 Task: Locate the nearest airport to Portland, Oregon, and Eugene, Oregon.
Action: Mouse moved to (183, 132)
Screenshot: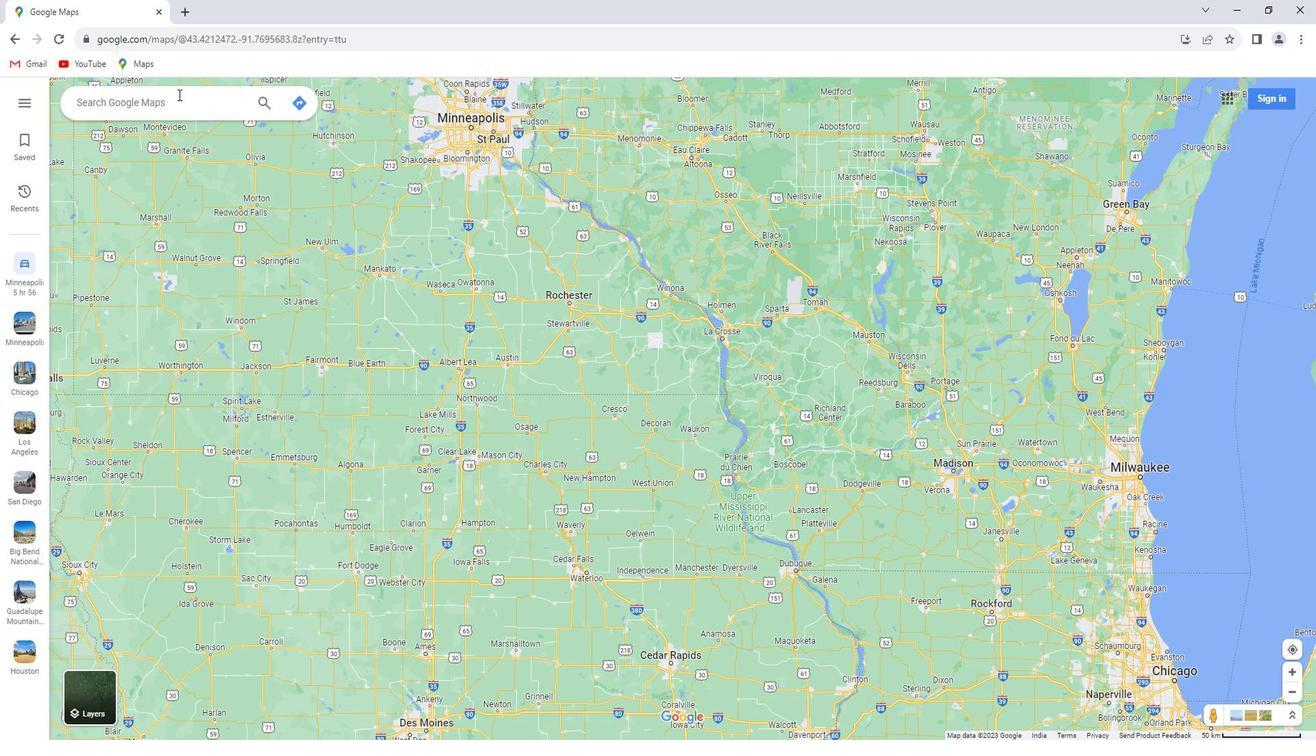 
Action: Mouse pressed left at (183, 132)
Screenshot: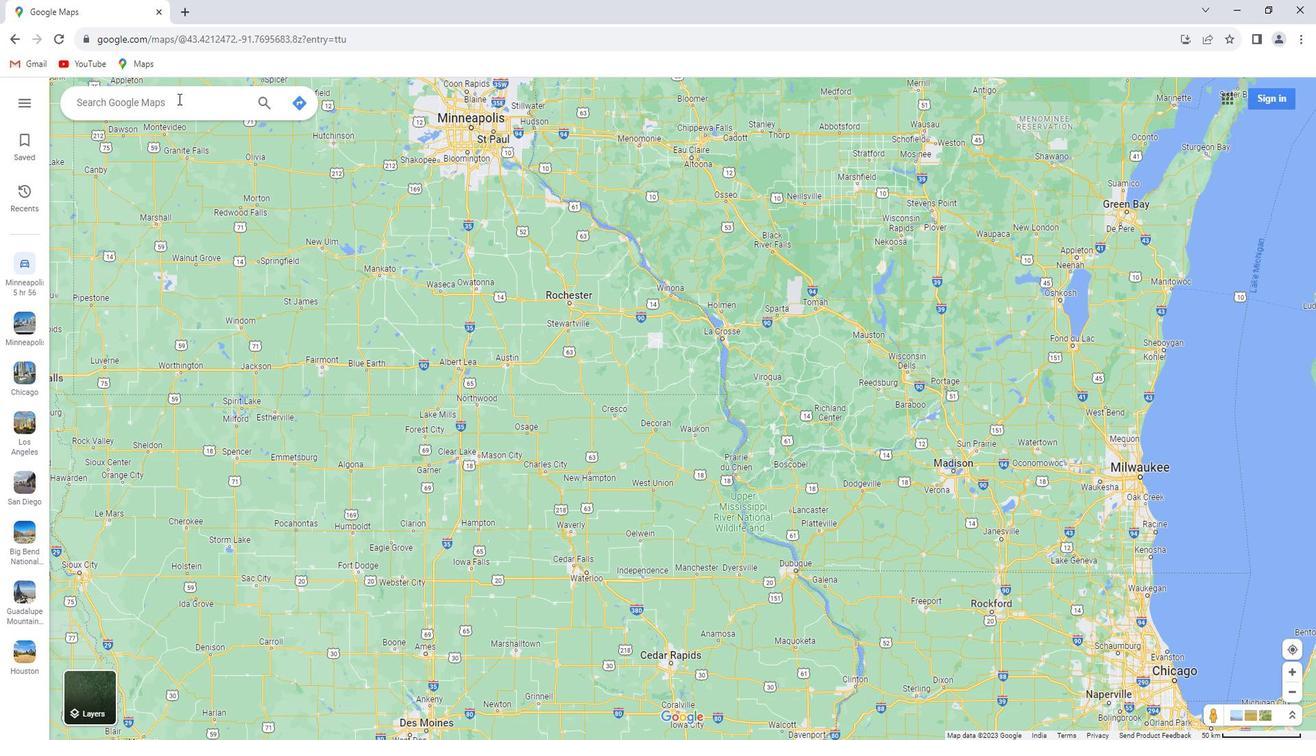 
Action: Key pressed <Key.shift>Portland<Key.space><Key.backspace>,<Key.space><Key.shift>oregon<Key.enter>
Screenshot: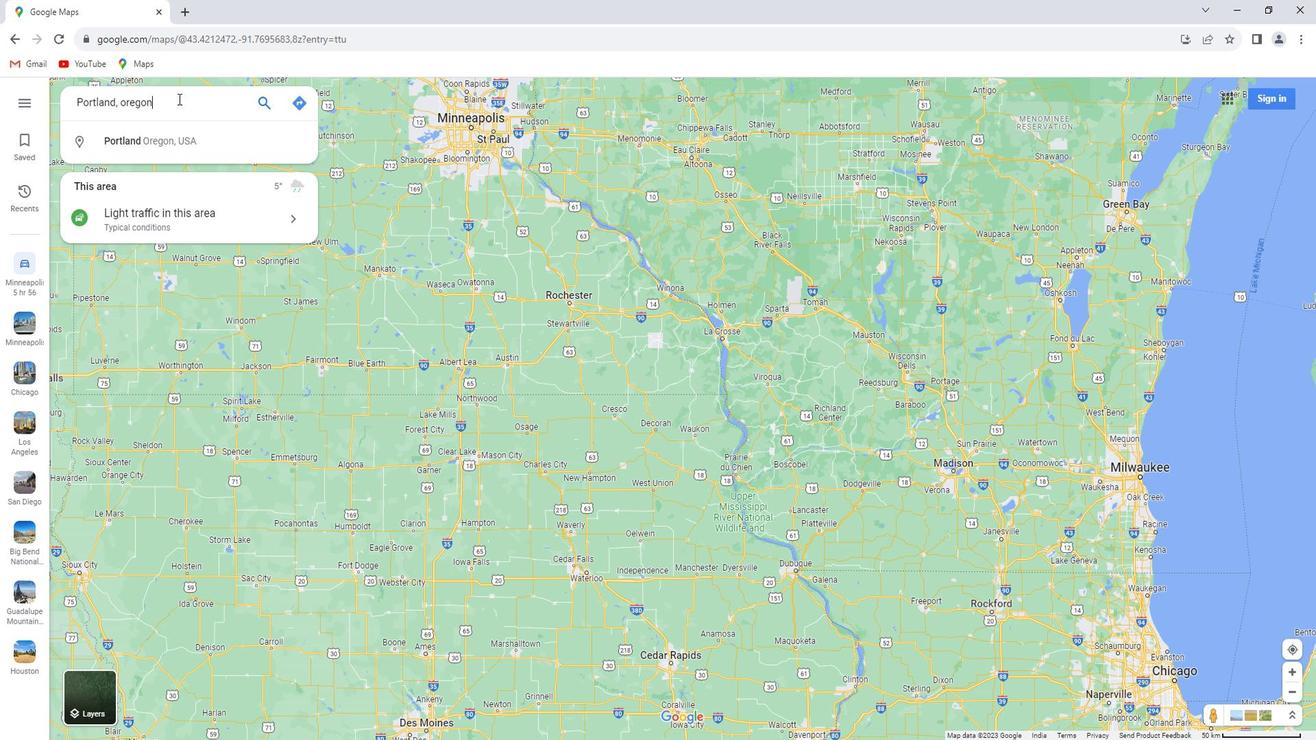 
Action: Mouse moved to (189, 348)
Screenshot: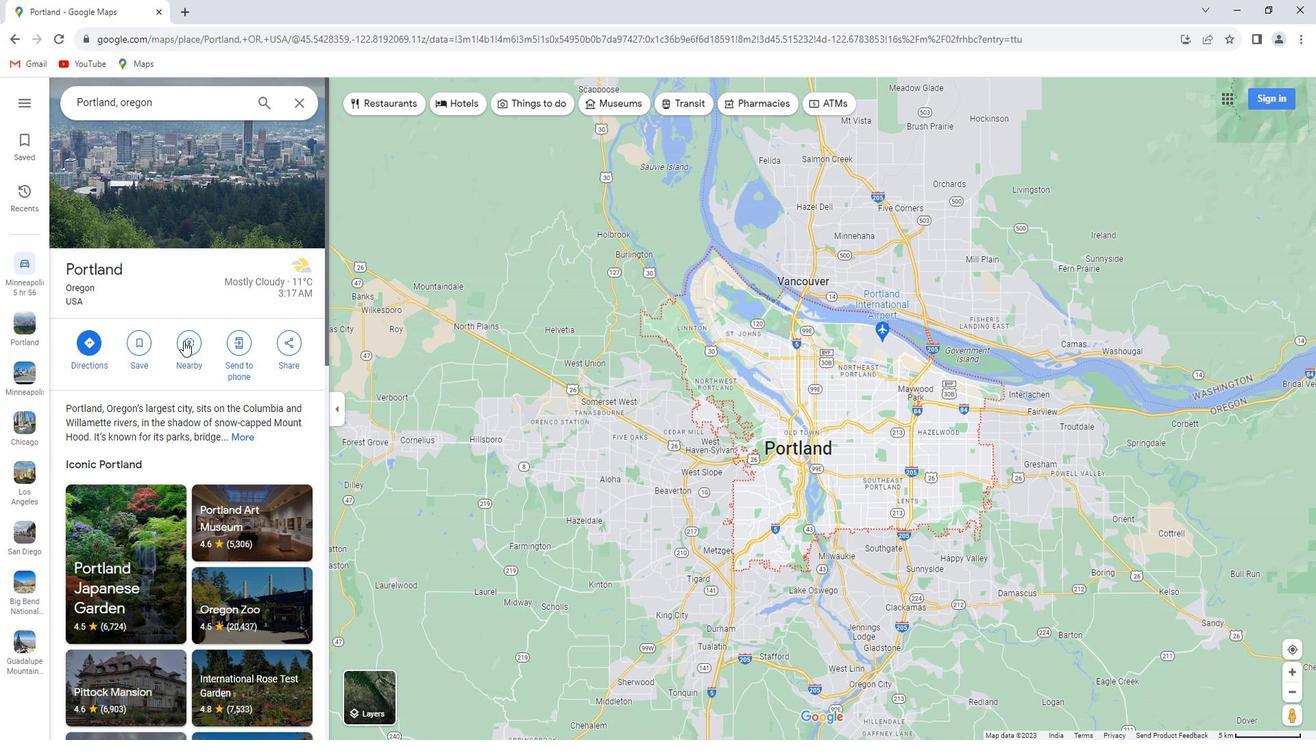 
Action: Mouse pressed left at (189, 348)
Screenshot: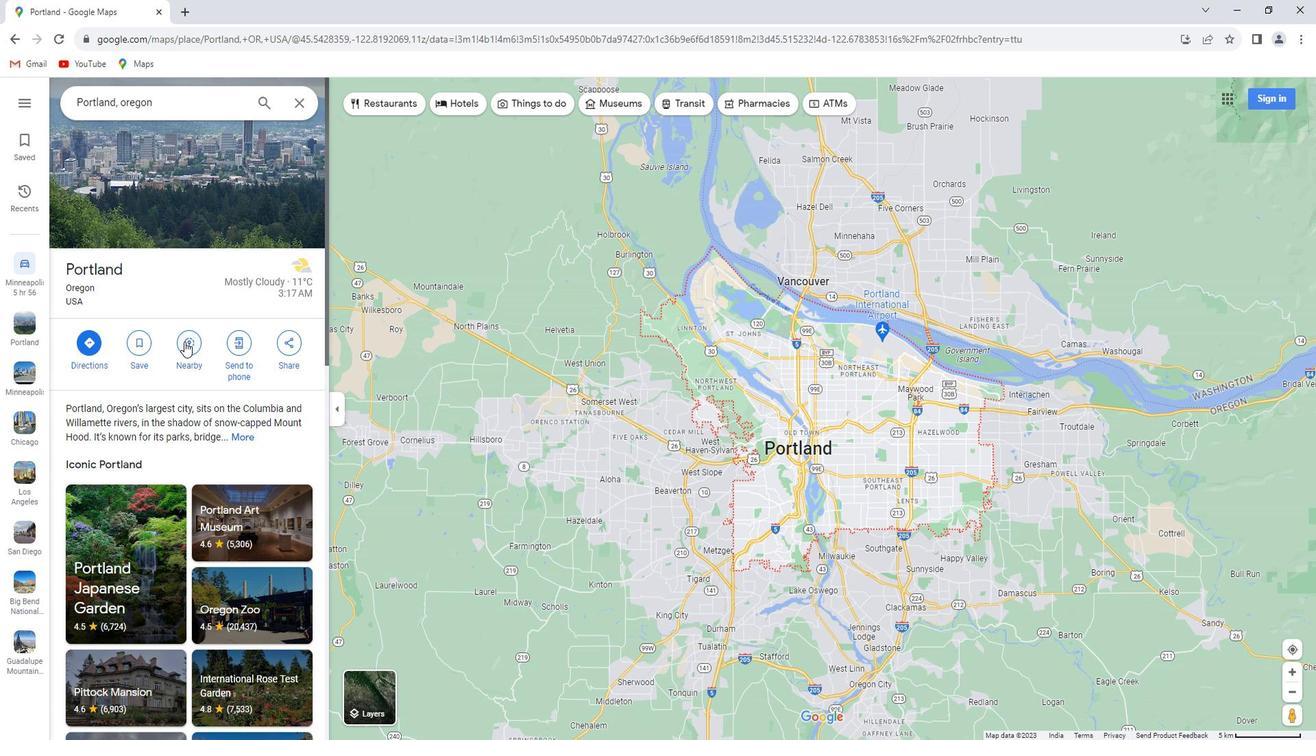 
Action: Mouse moved to (188, 342)
Screenshot: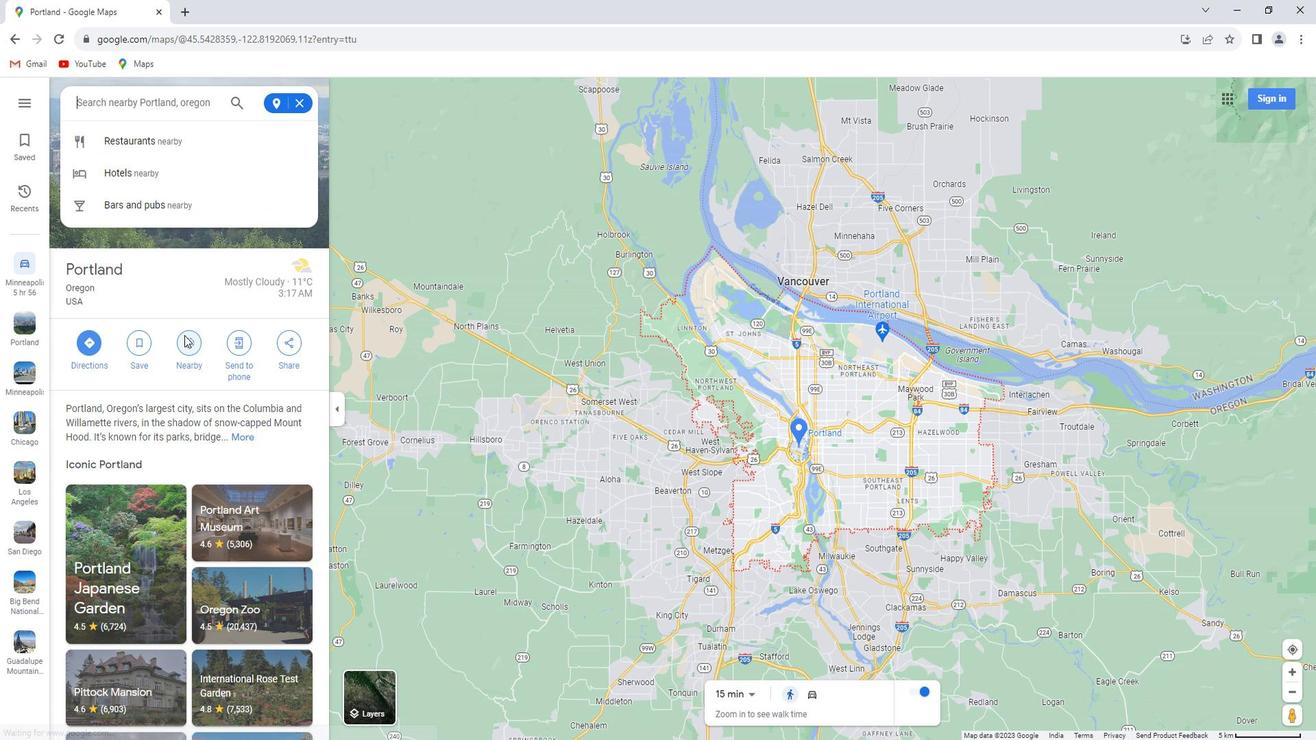 
Action: Key pressed airport<Key.enter>
Screenshot: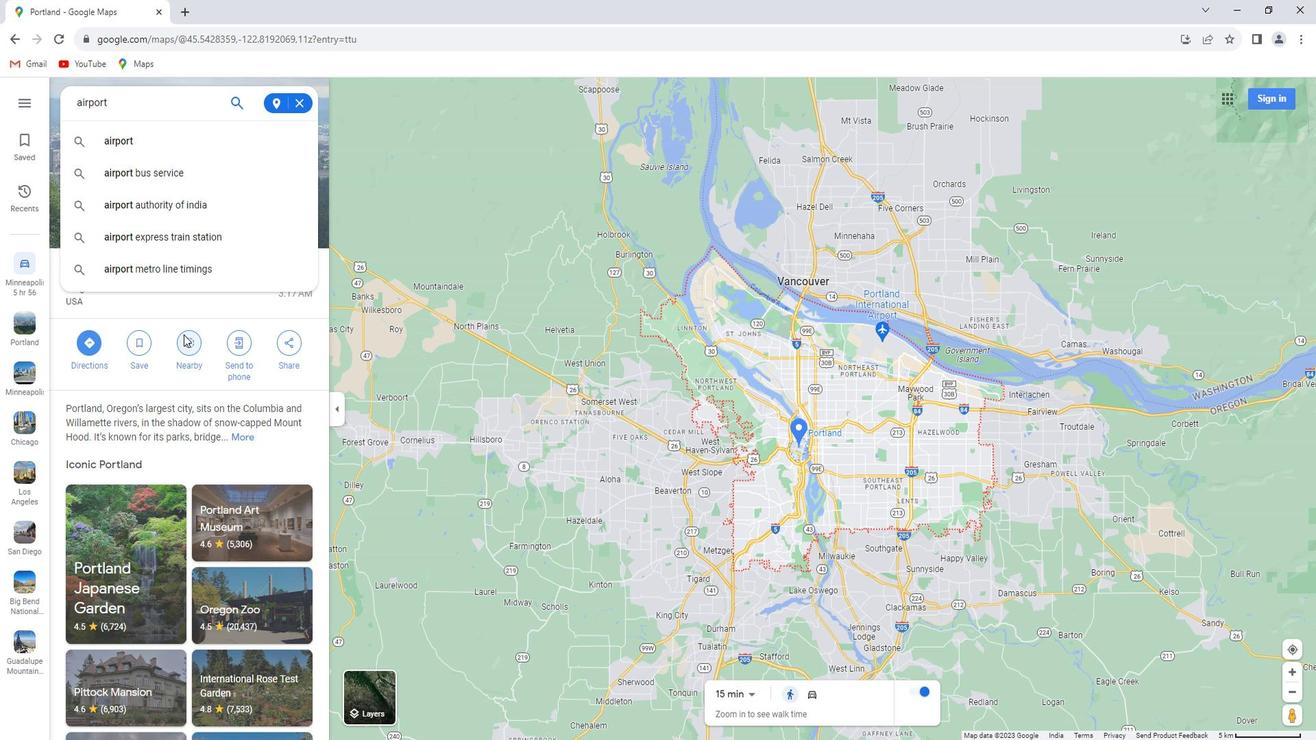 
Action: Mouse moved to (296, 135)
Screenshot: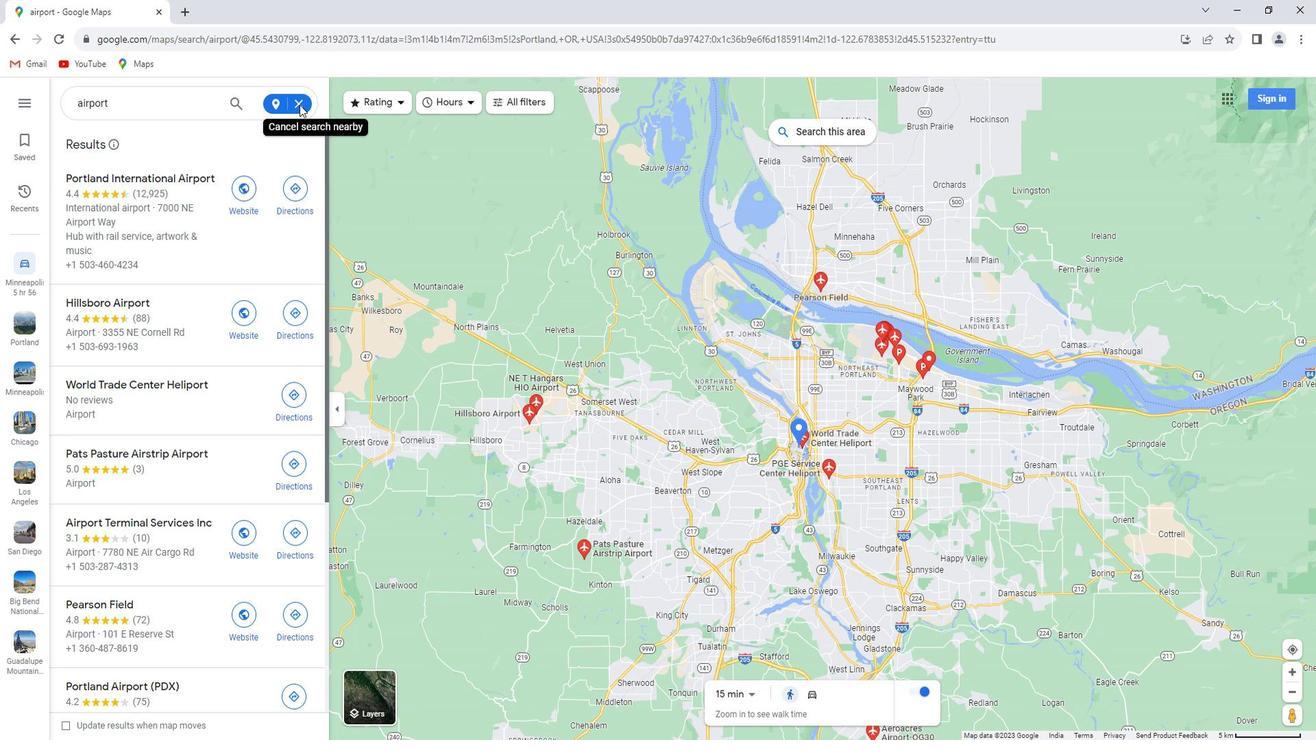 
Action: Mouse pressed left at (296, 135)
Screenshot: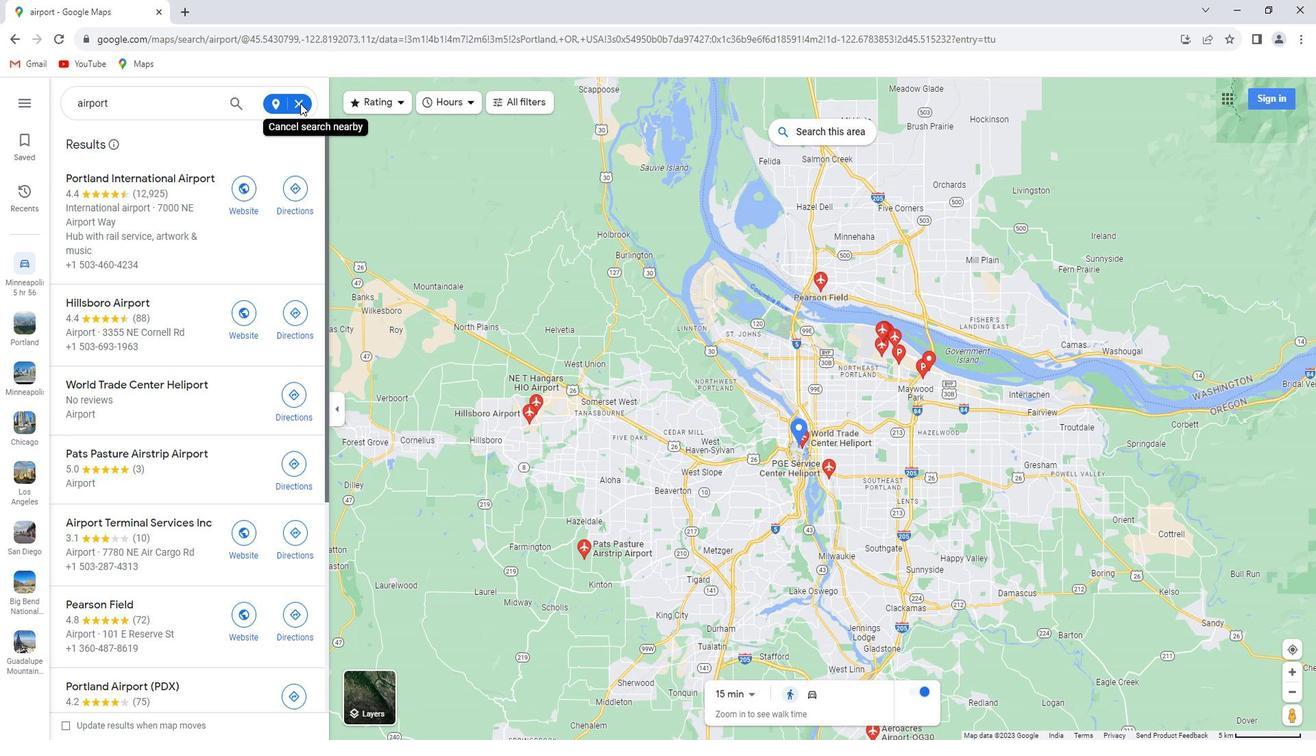 
Action: Mouse moved to (296, 137)
Screenshot: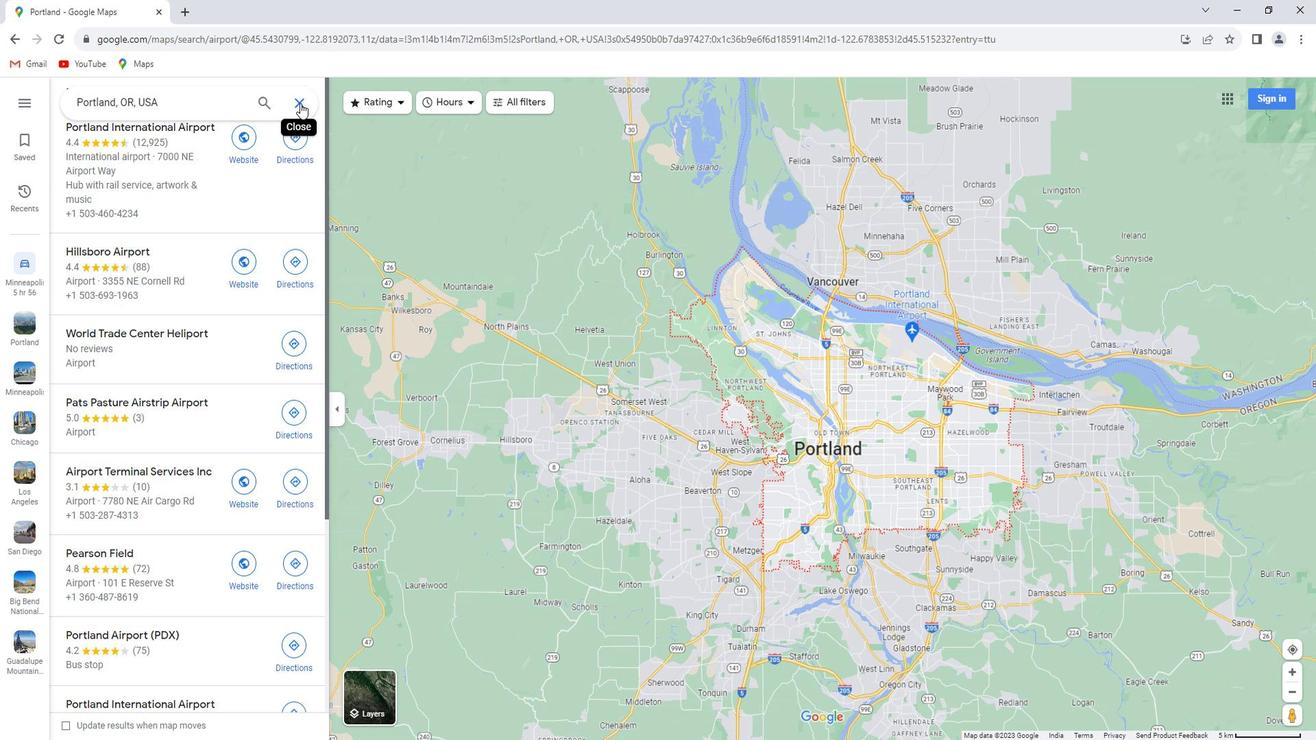 
Action: Mouse pressed left at (296, 137)
Screenshot: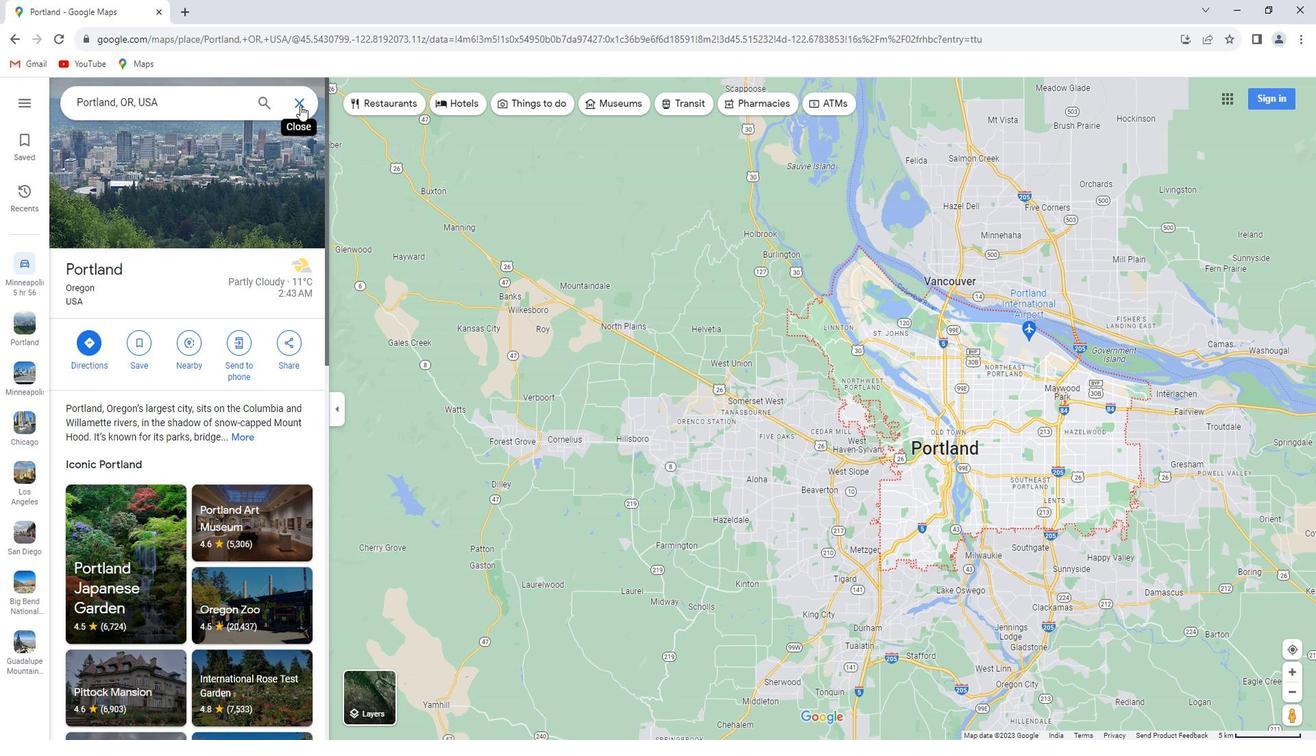 
Action: Mouse moved to (151, 124)
Screenshot: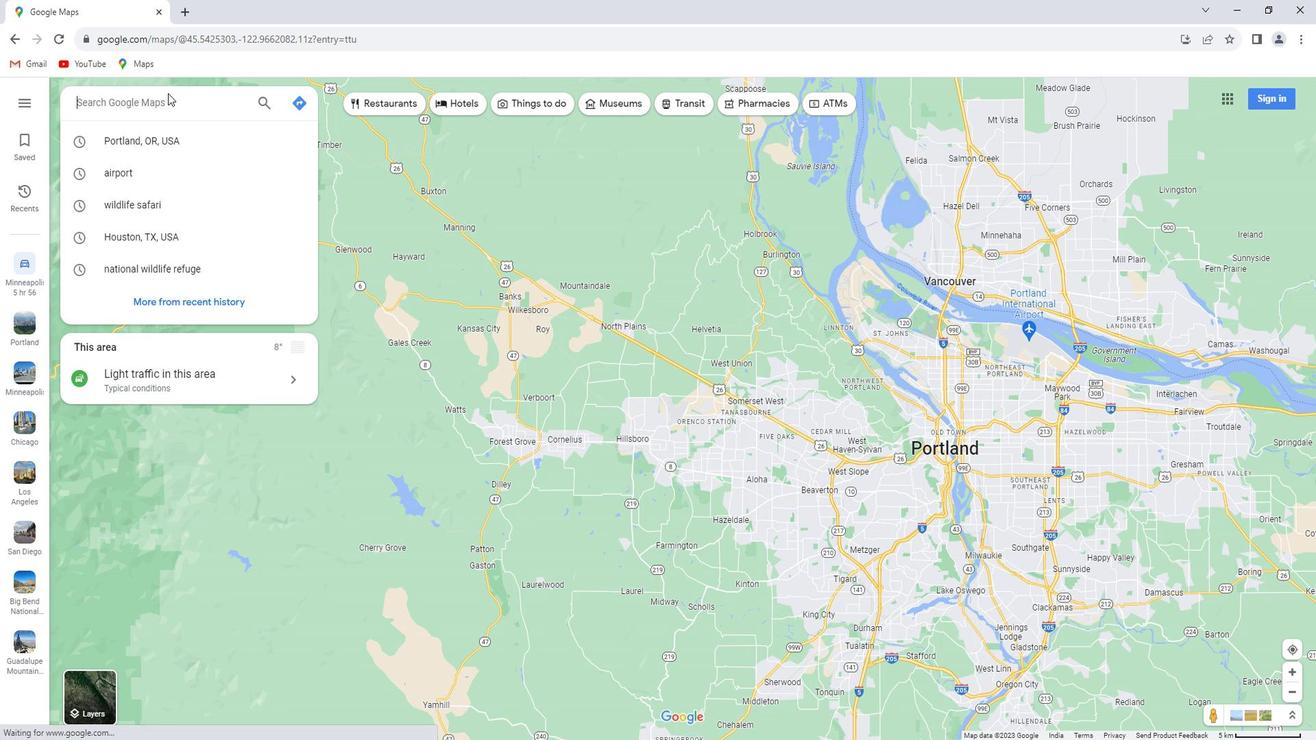 
Action: Key pressed <Key.shift>Eugene,<Key.space><Key.shift>Oregon<Key.enter>
Screenshot: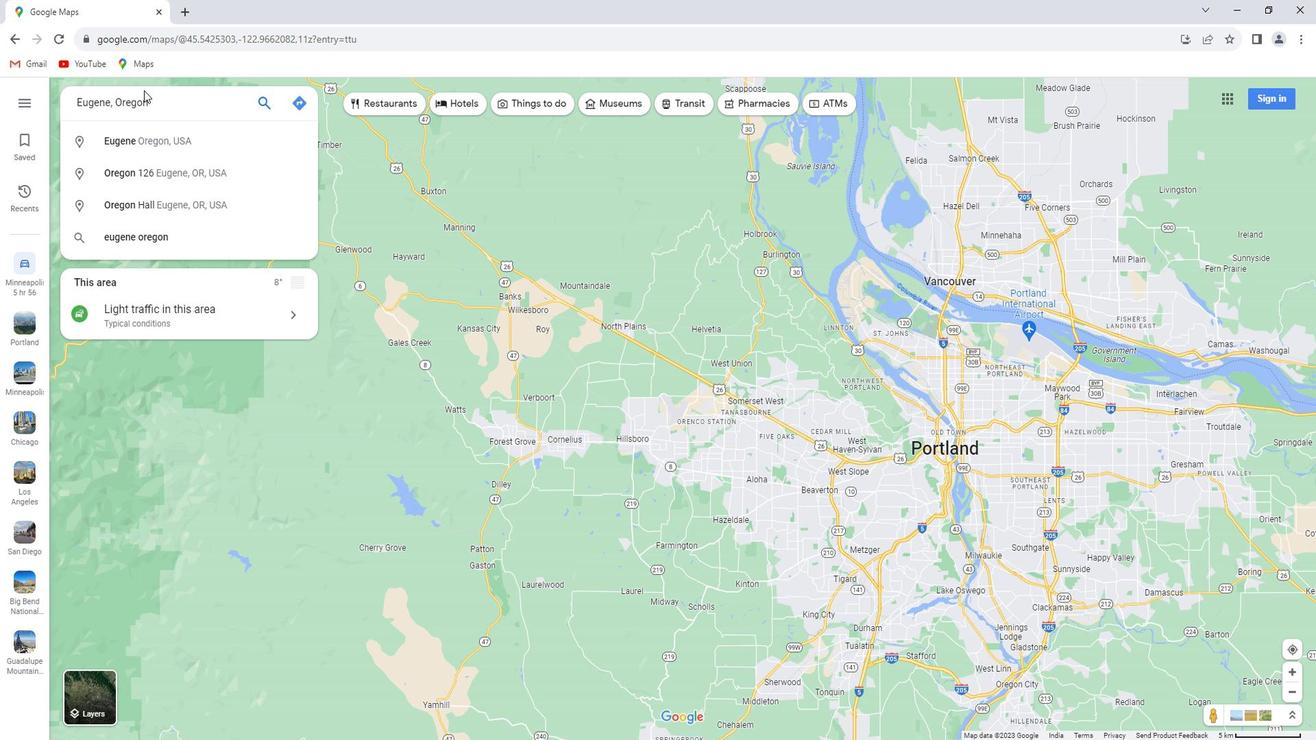 
Action: Mouse moved to (193, 344)
Screenshot: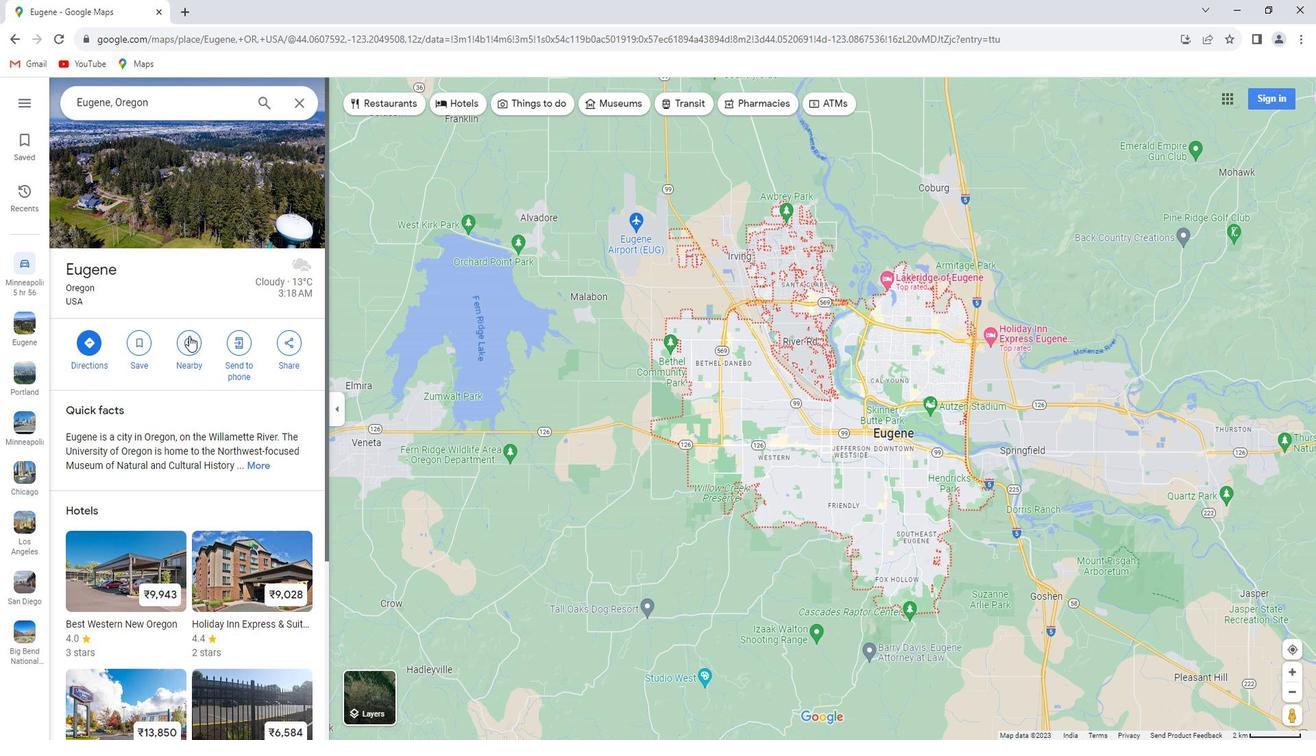 
Action: Mouse pressed left at (193, 344)
Screenshot: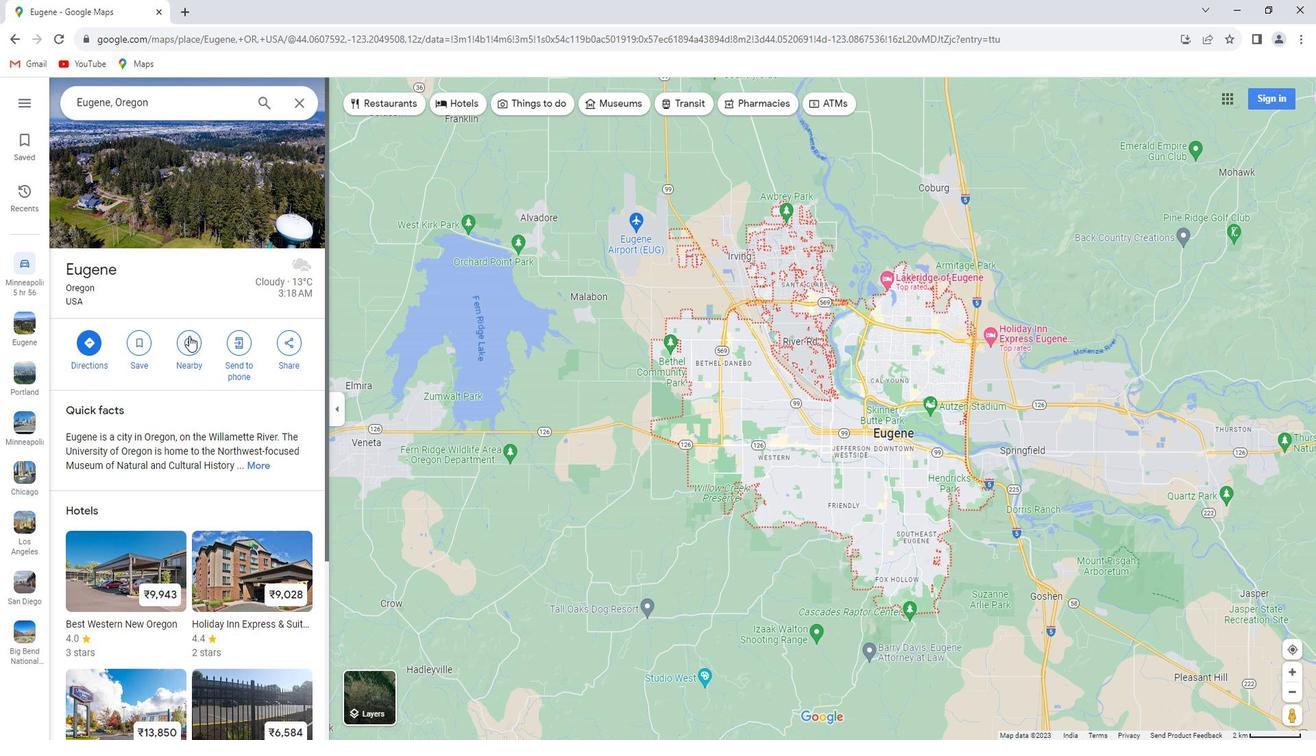 
Action: Key pressed airport<Key.enter>
Screenshot: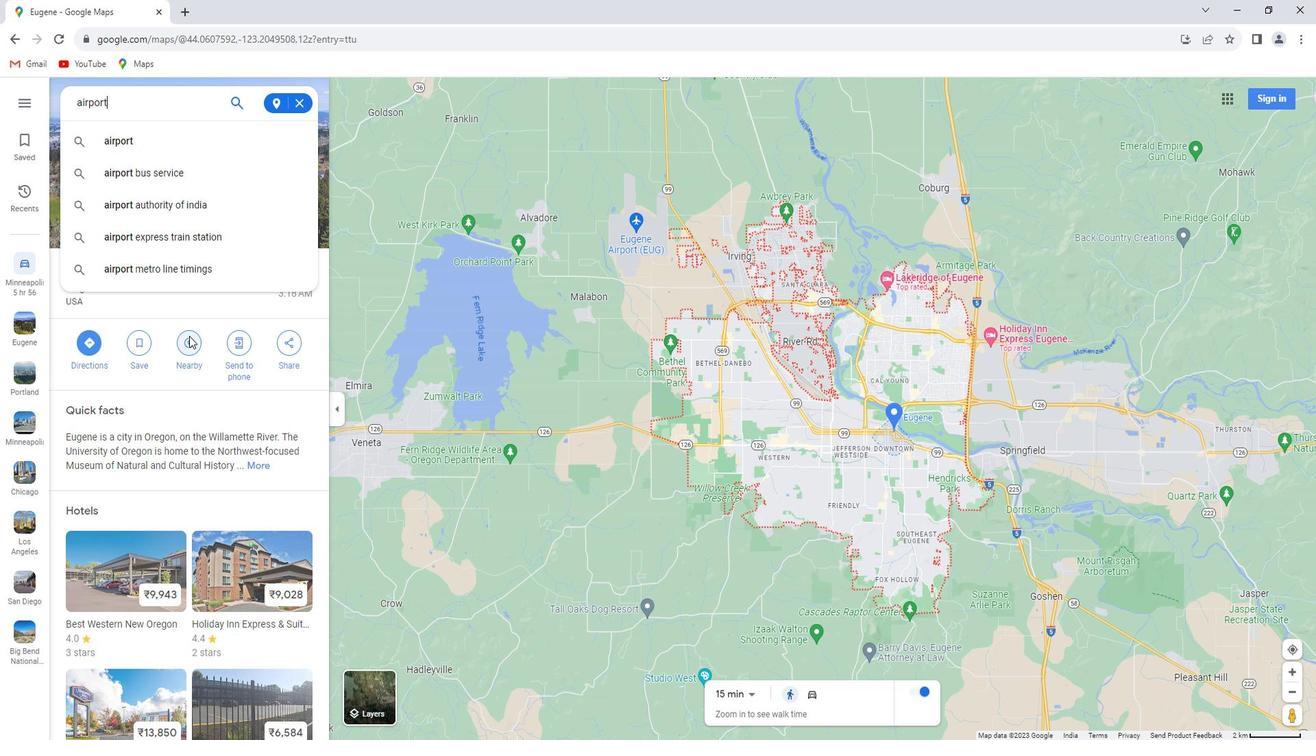 
